 Task: Check the recent offers.
Action: Mouse moved to (668, 65)
Screenshot: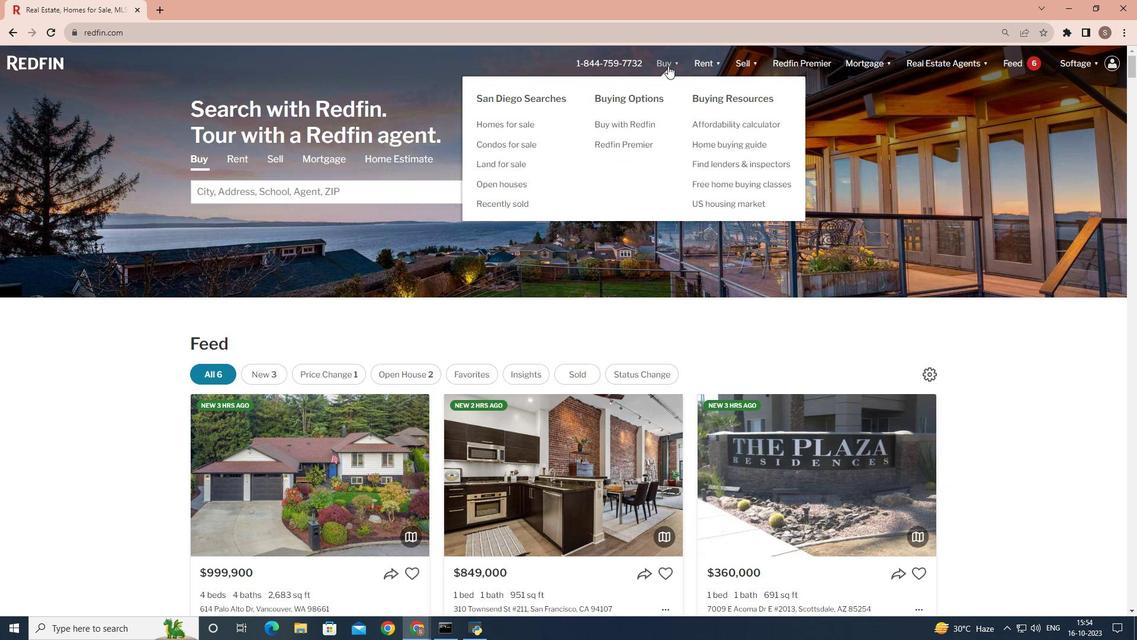 
Action: Mouse pressed left at (668, 65)
Screenshot: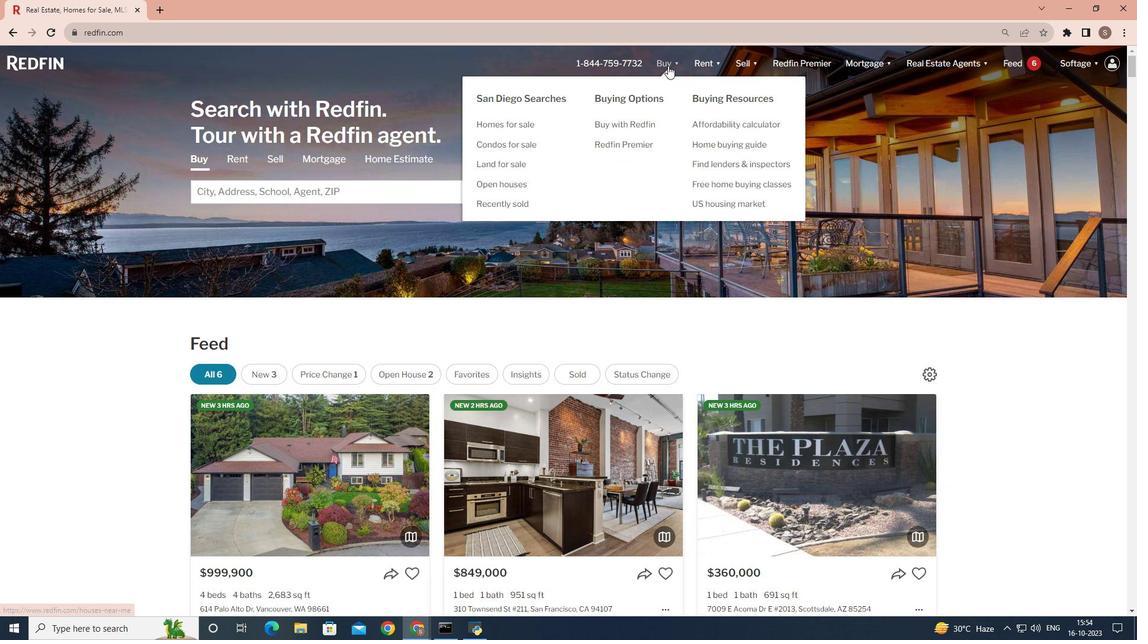 
Action: Mouse moved to (228, 247)
Screenshot: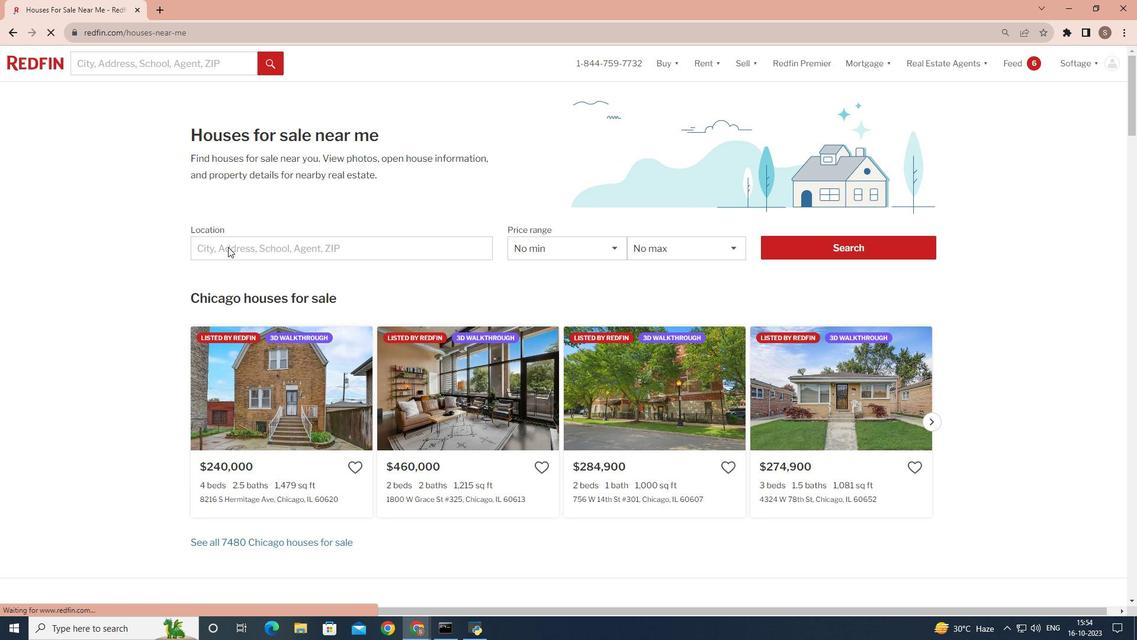 
Action: Mouse pressed left at (228, 247)
Screenshot: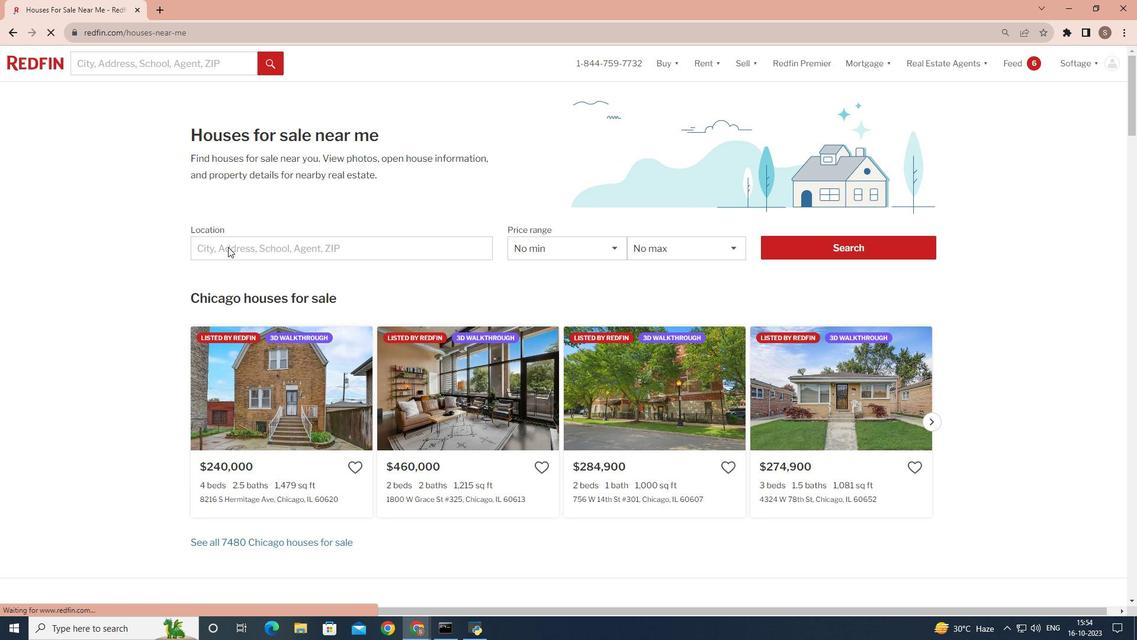 
Action: Mouse moved to (229, 250)
Screenshot: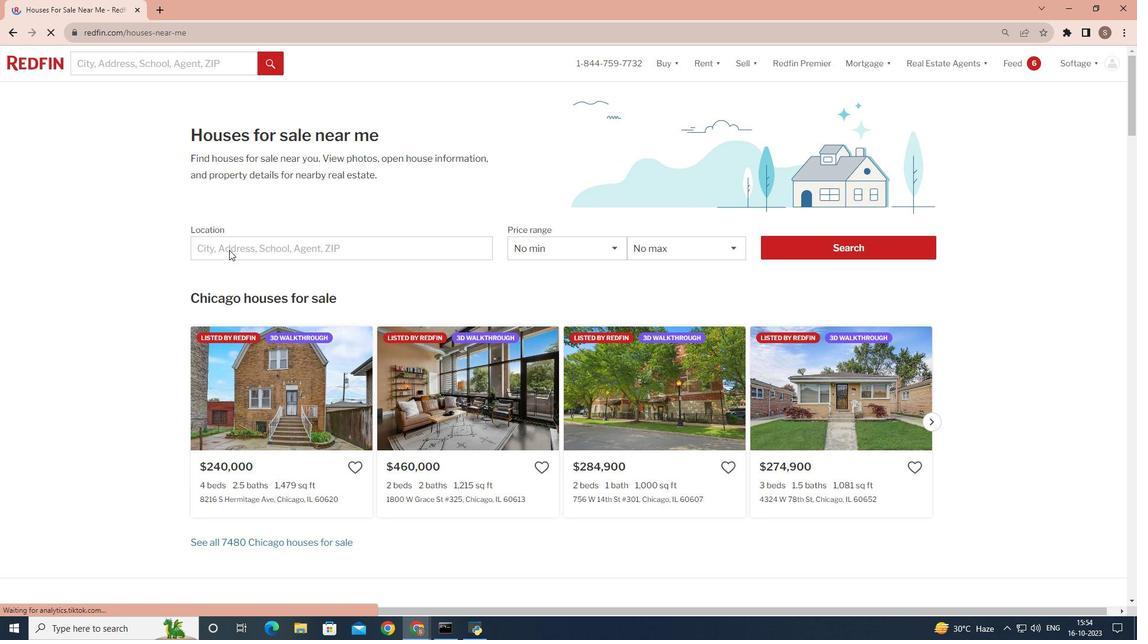 
Action: Mouse pressed left at (229, 250)
Screenshot: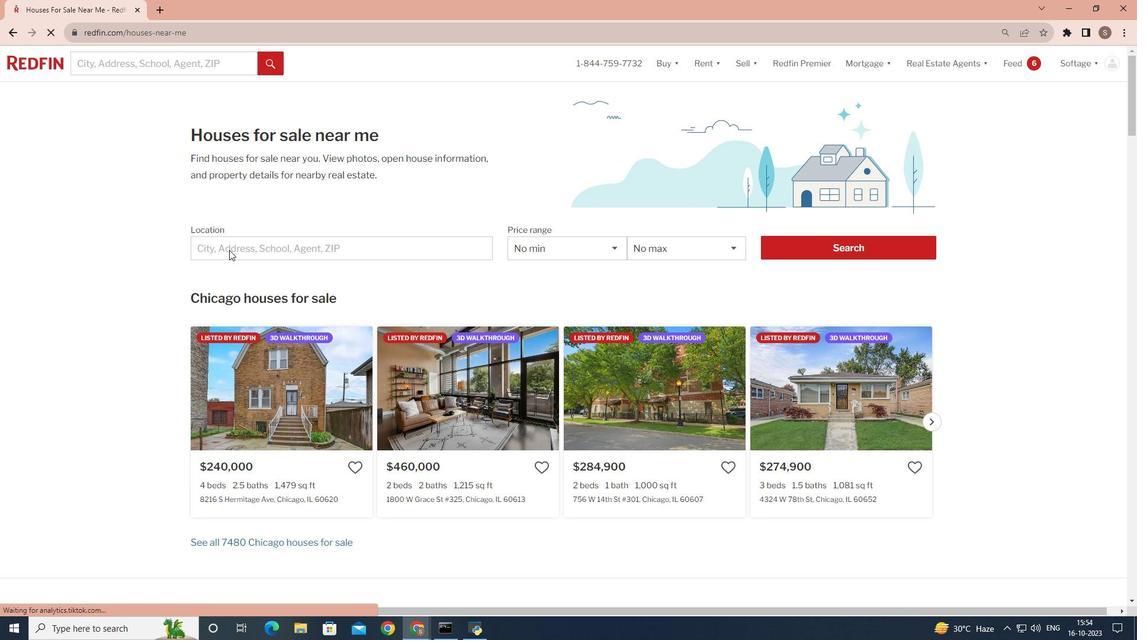 
Action: Mouse moved to (229, 250)
Screenshot: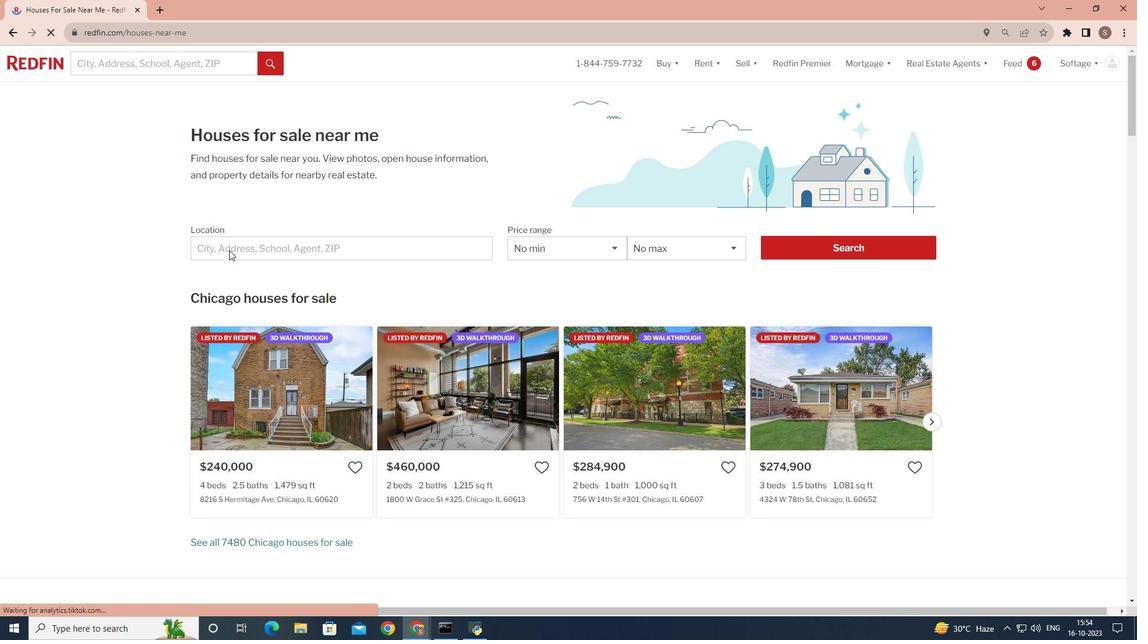 
Action: Key pressed <Key.shift>San<Key.space><Key.shift>Diego
Screenshot: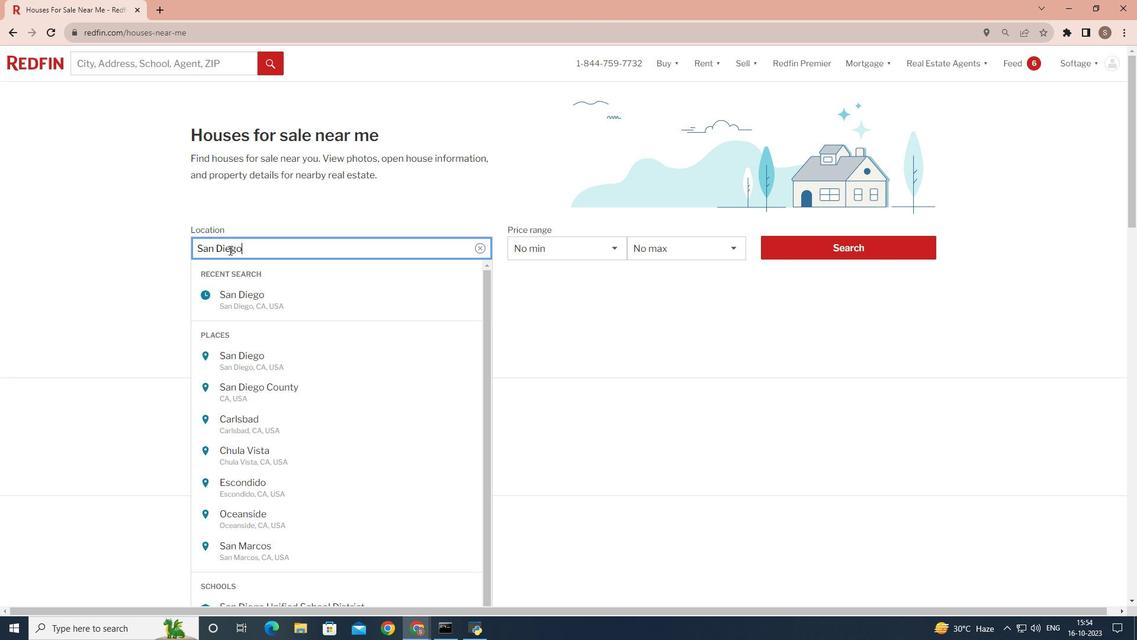 
Action: Mouse moved to (790, 242)
Screenshot: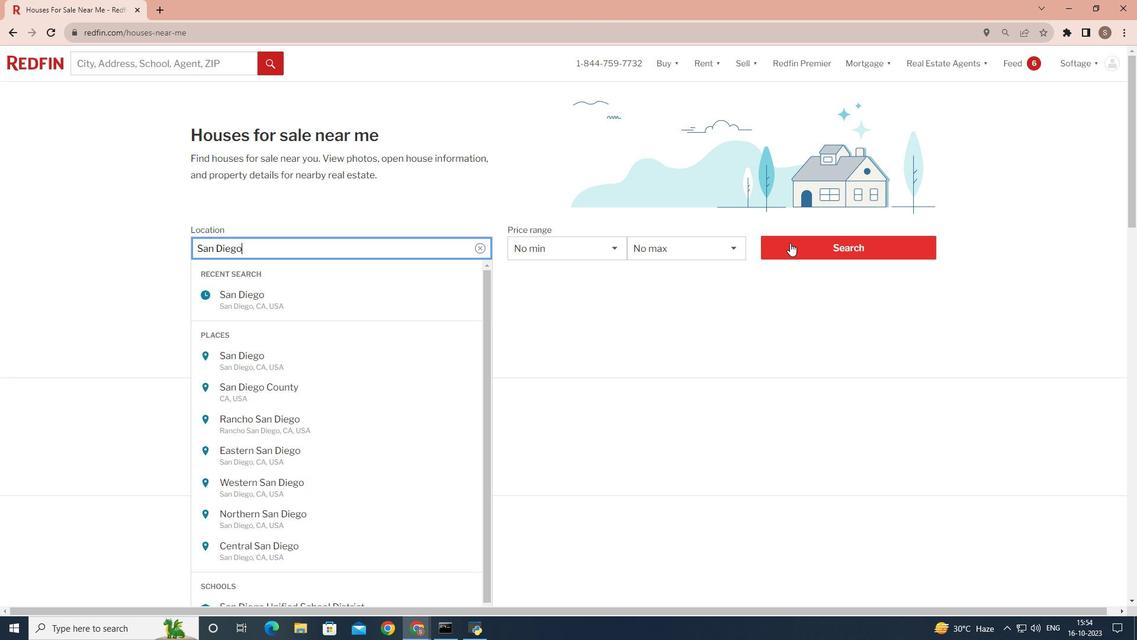 
Action: Mouse pressed left at (790, 242)
Screenshot: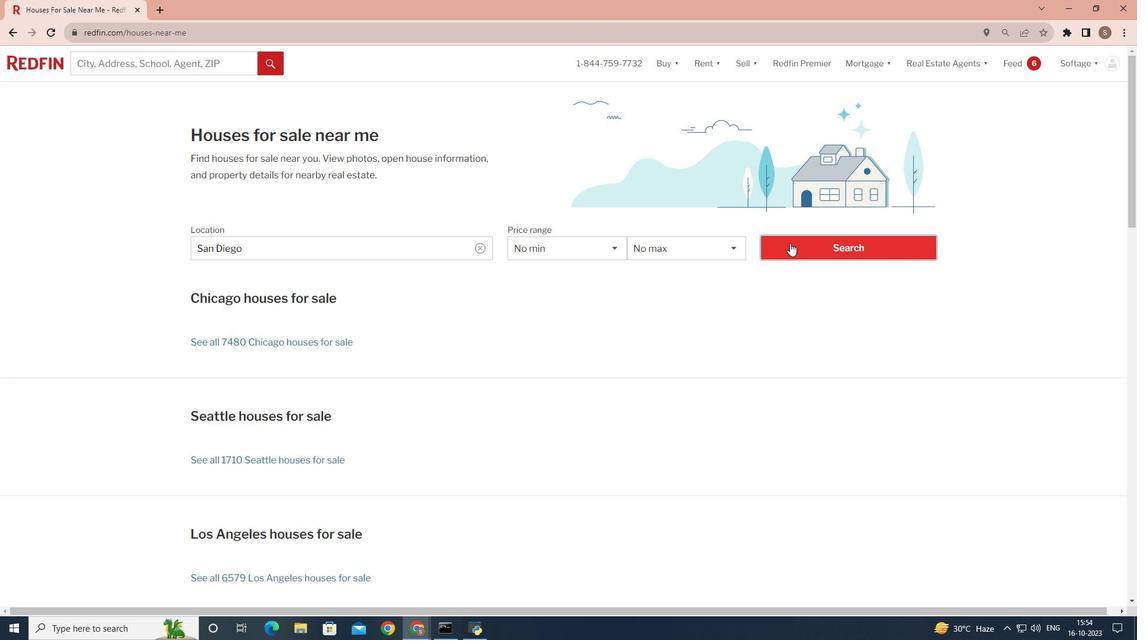 
Action: Mouse pressed left at (790, 242)
Screenshot: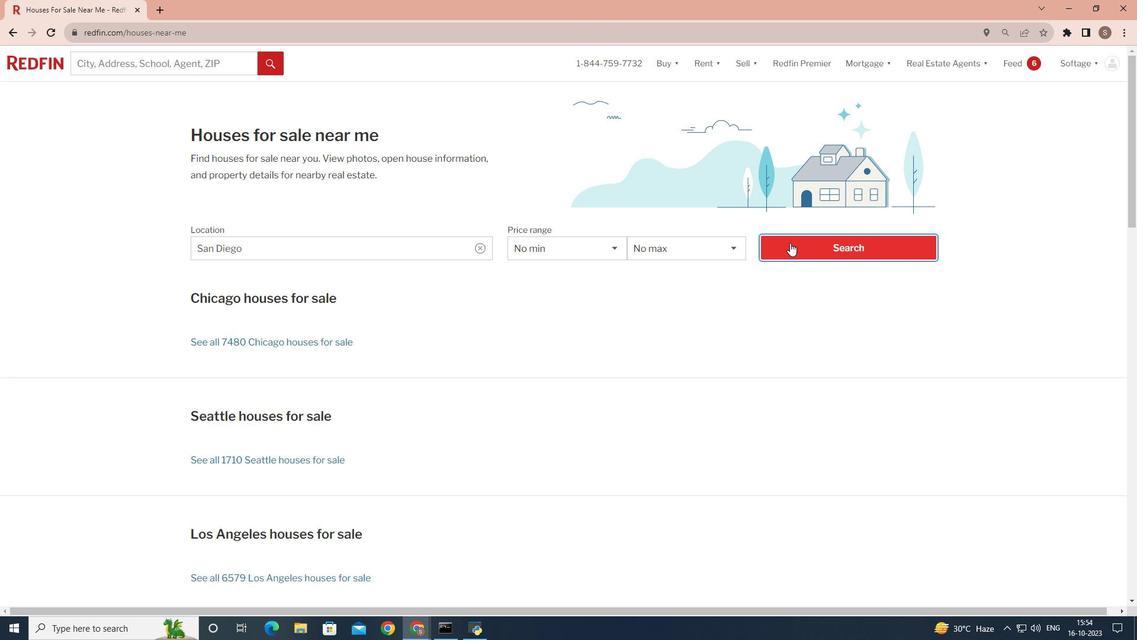 
Action: Mouse moved to (795, 245)
Screenshot: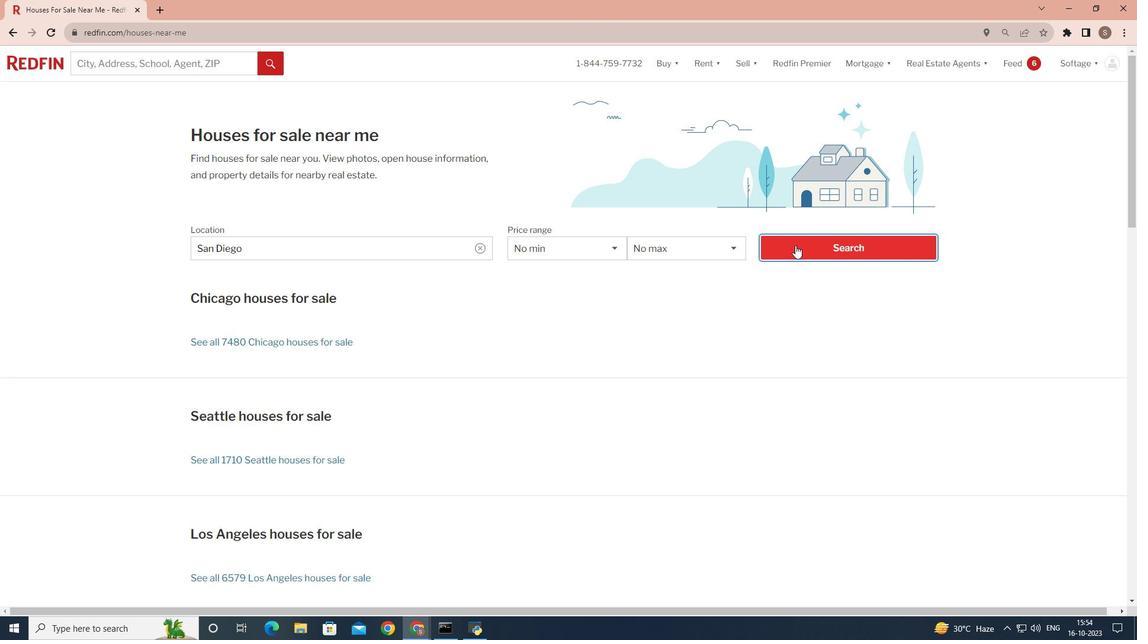 
Action: Mouse pressed left at (795, 245)
Screenshot: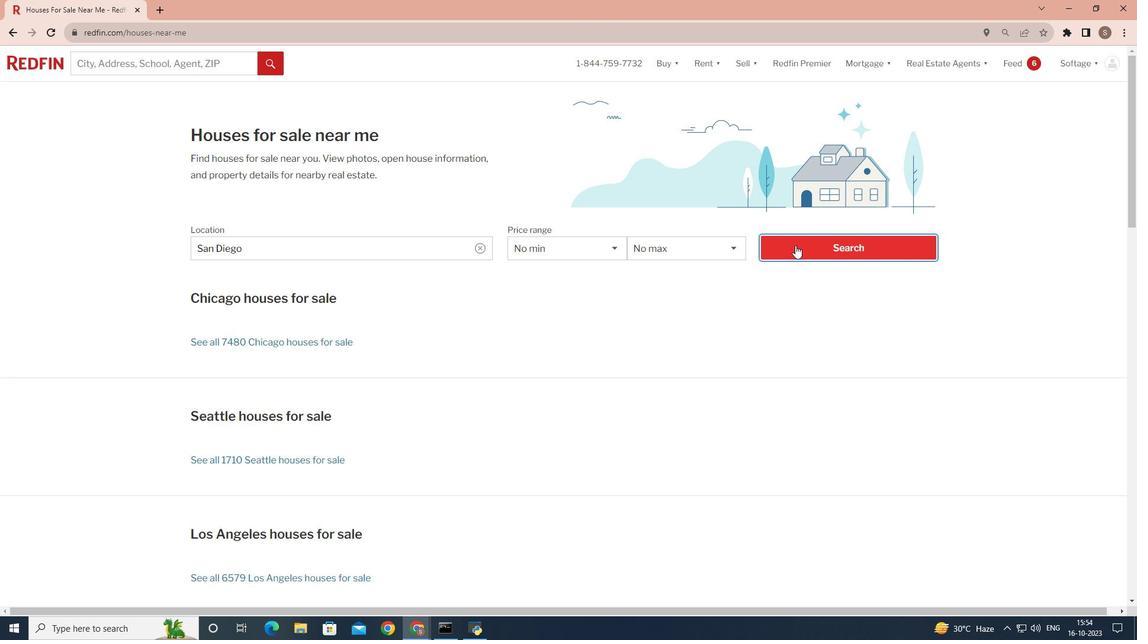 
Action: Mouse moved to (996, 103)
Screenshot: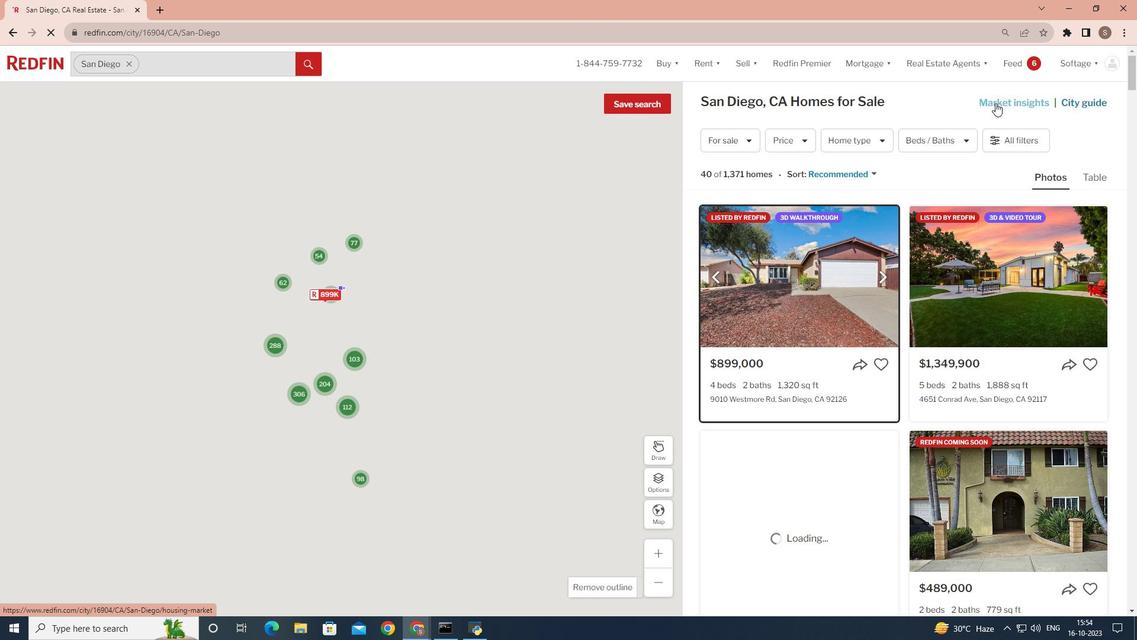 
Action: Mouse pressed left at (996, 103)
Screenshot: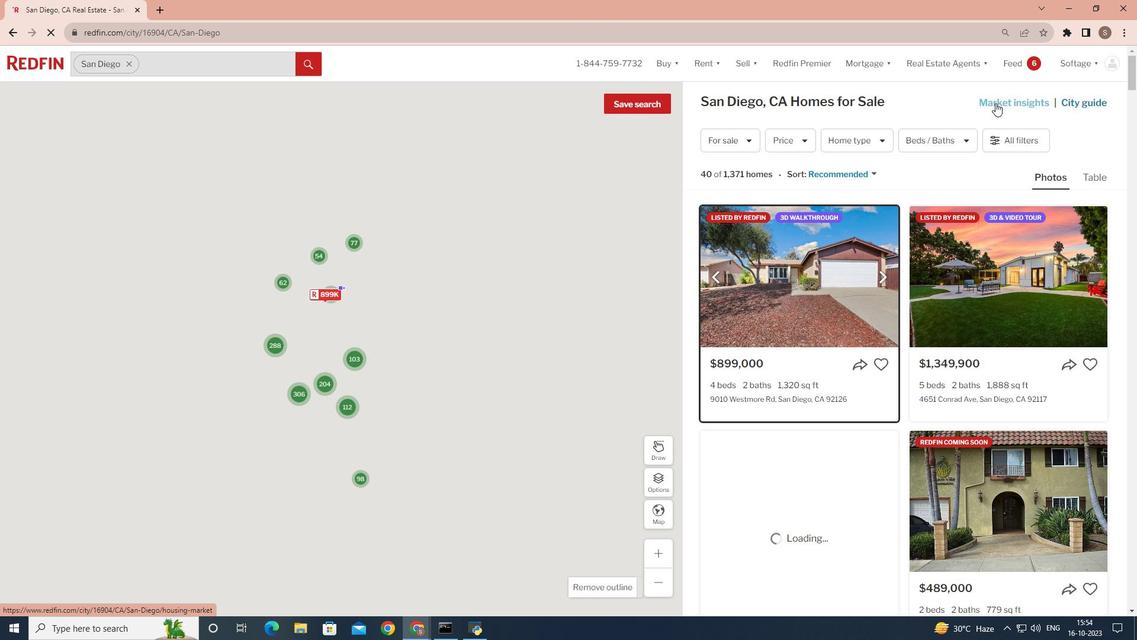 
Action: Mouse moved to (406, 191)
Screenshot: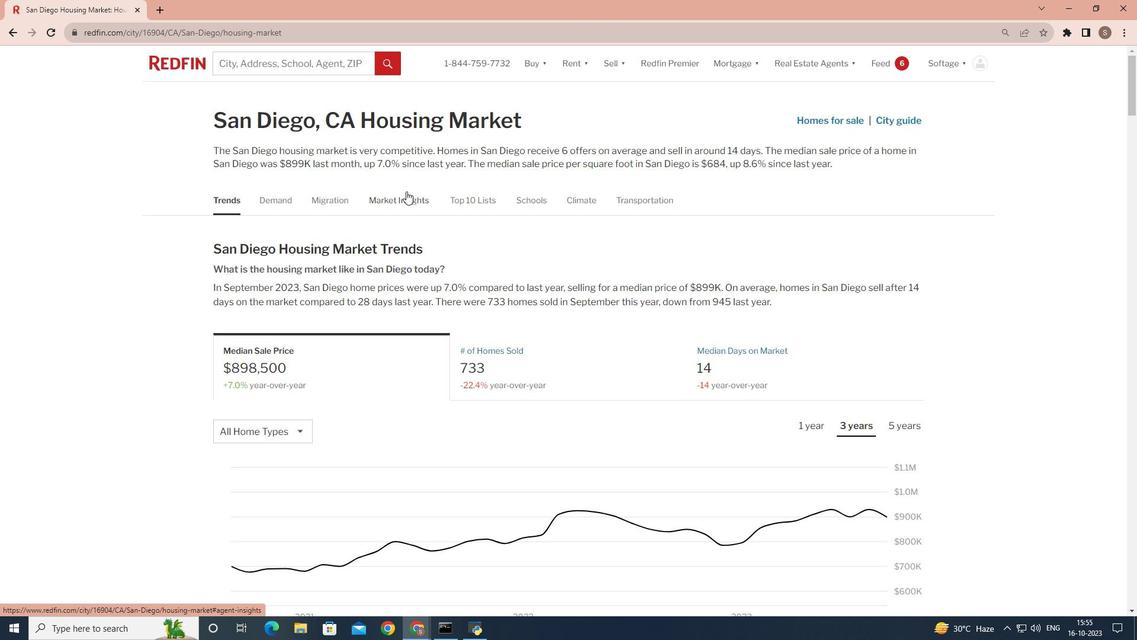 
Action: Mouse pressed left at (406, 191)
Screenshot: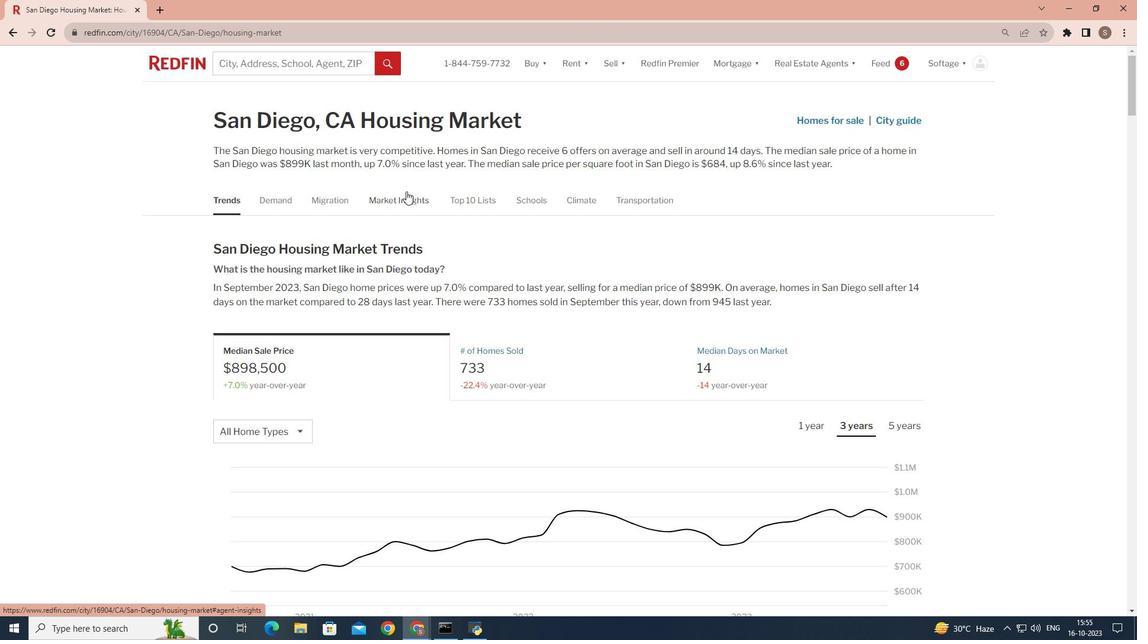 
Action: Mouse moved to (306, 208)
Screenshot: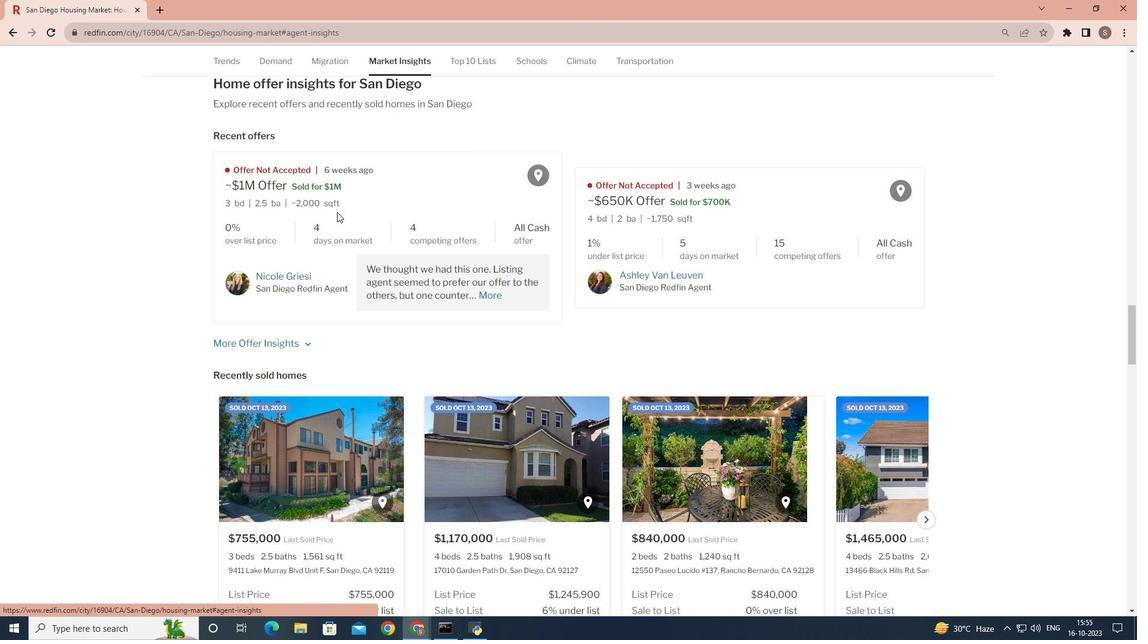 
Action: Mouse scrolled (306, 207) with delta (0, 0)
Screenshot: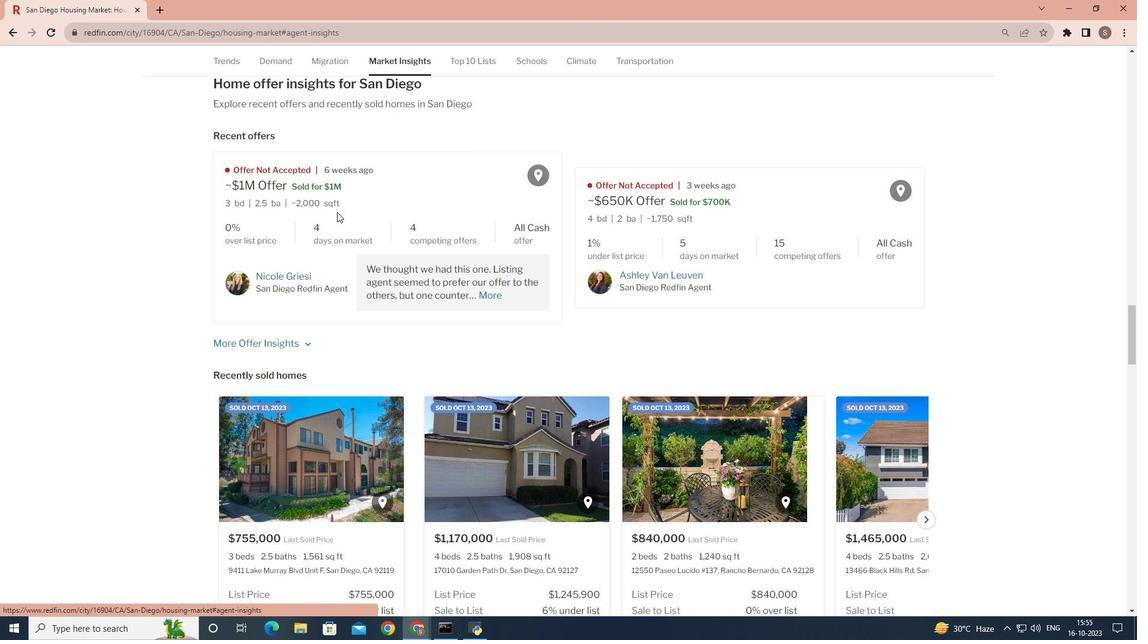
Action: Mouse moved to (337, 212)
Screenshot: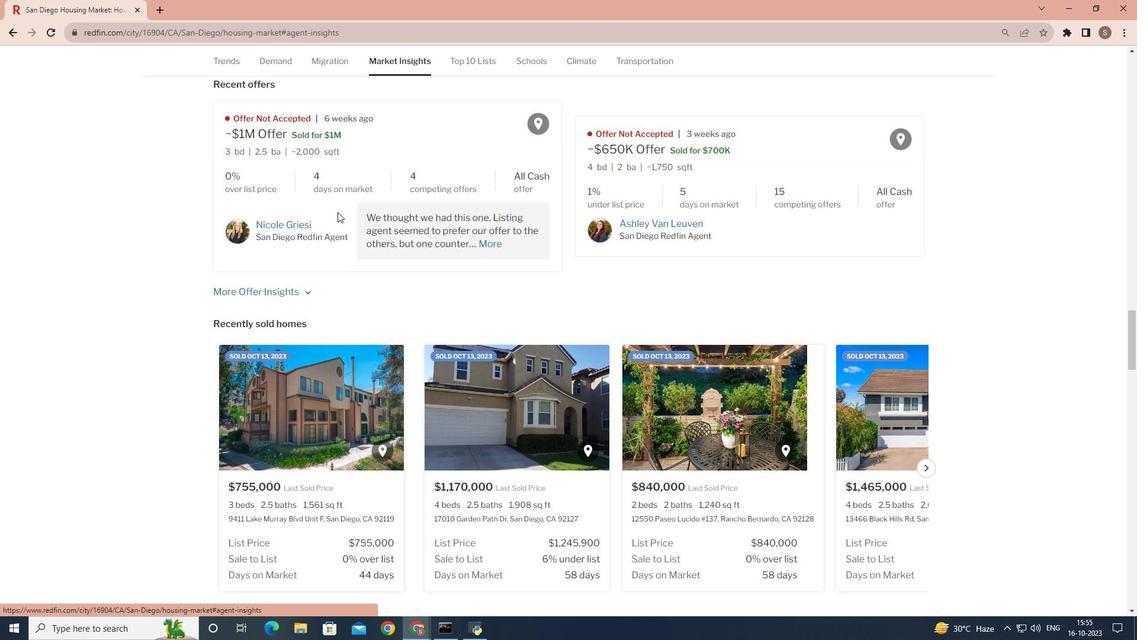 
